 Task: Create Workspace ERP Systems Workspace description Forecast sales and track projections. Workspace type Sales CRM
Action: Mouse moved to (299, 60)
Screenshot: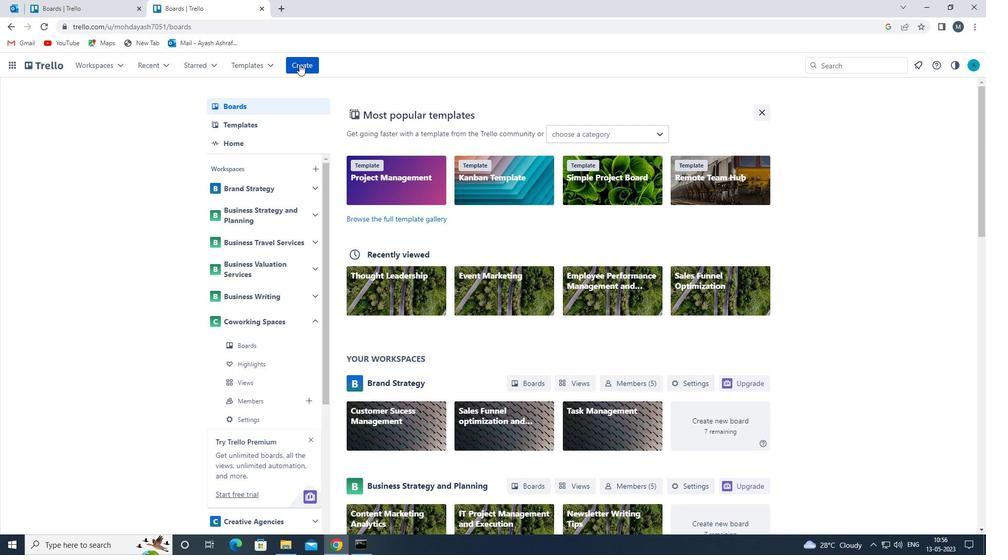 
Action: Mouse pressed left at (299, 60)
Screenshot: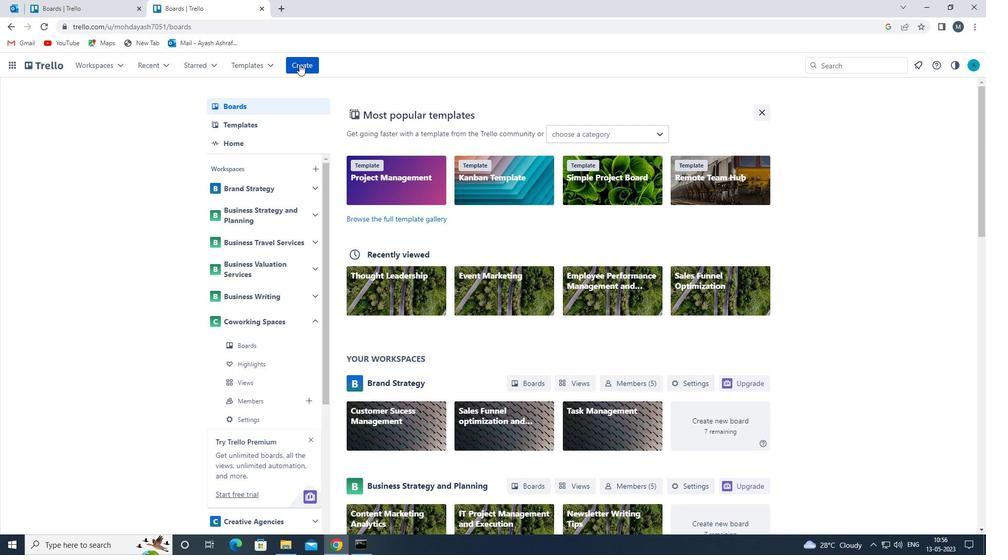 
Action: Mouse moved to (339, 167)
Screenshot: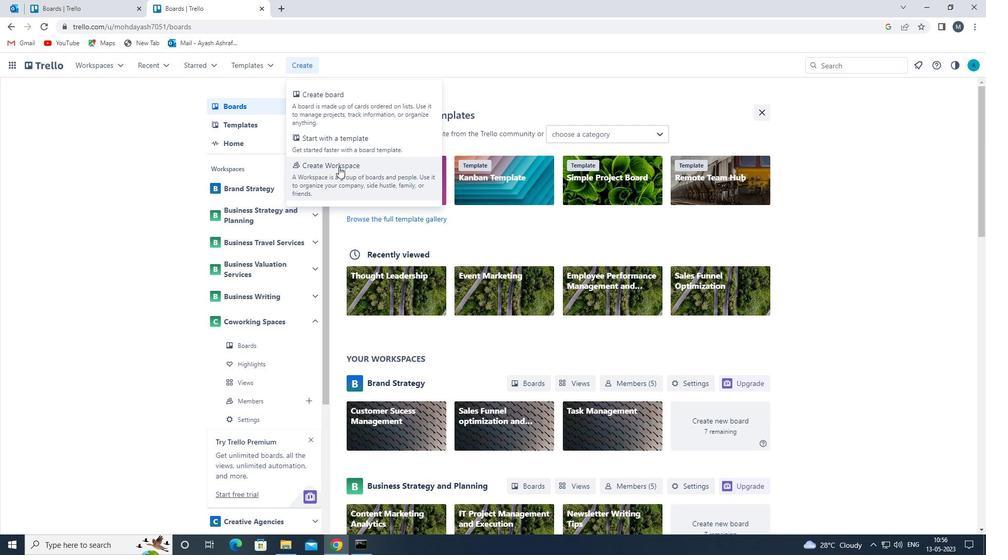 
Action: Mouse pressed left at (339, 167)
Screenshot: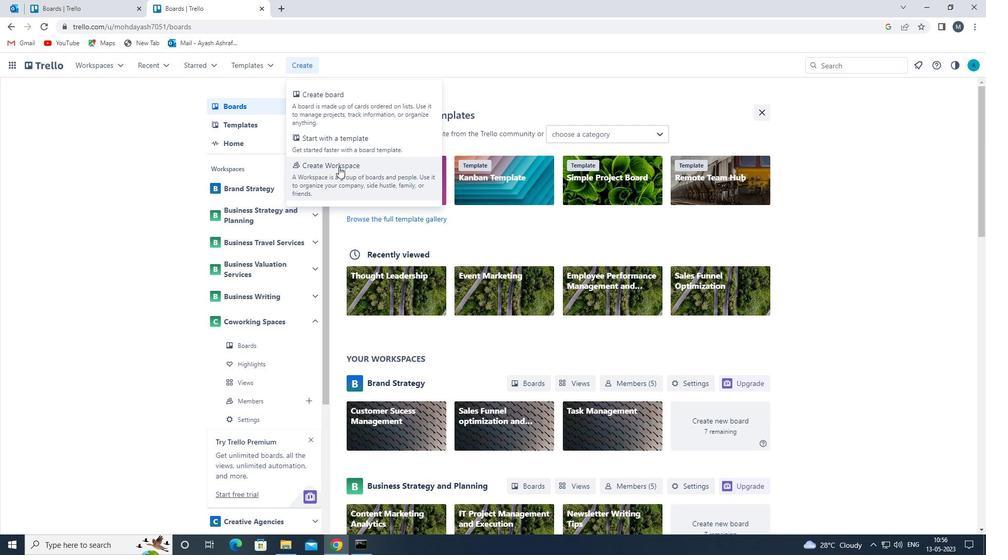 
Action: Mouse moved to (333, 196)
Screenshot: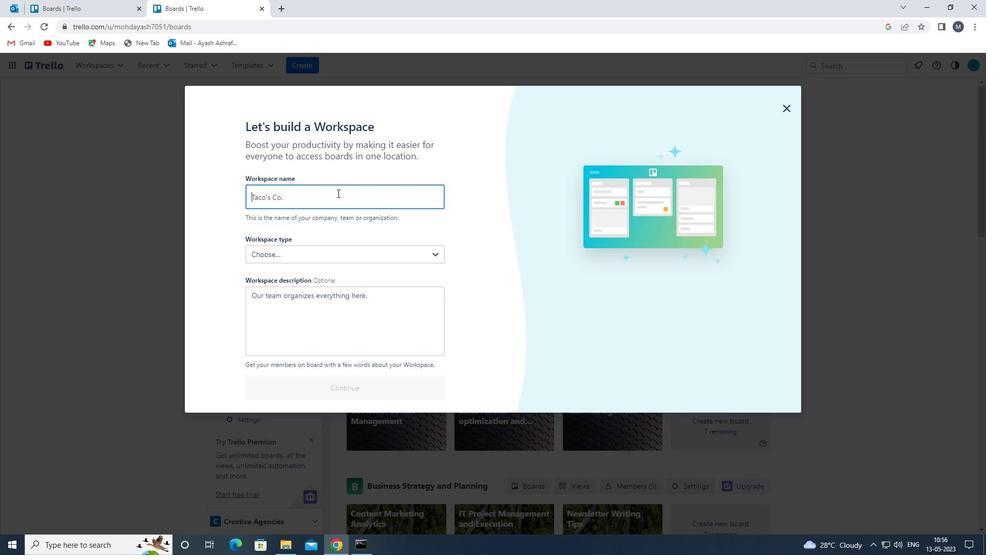 
Action: Mouse pressed left at (333, 196)
Screenshot: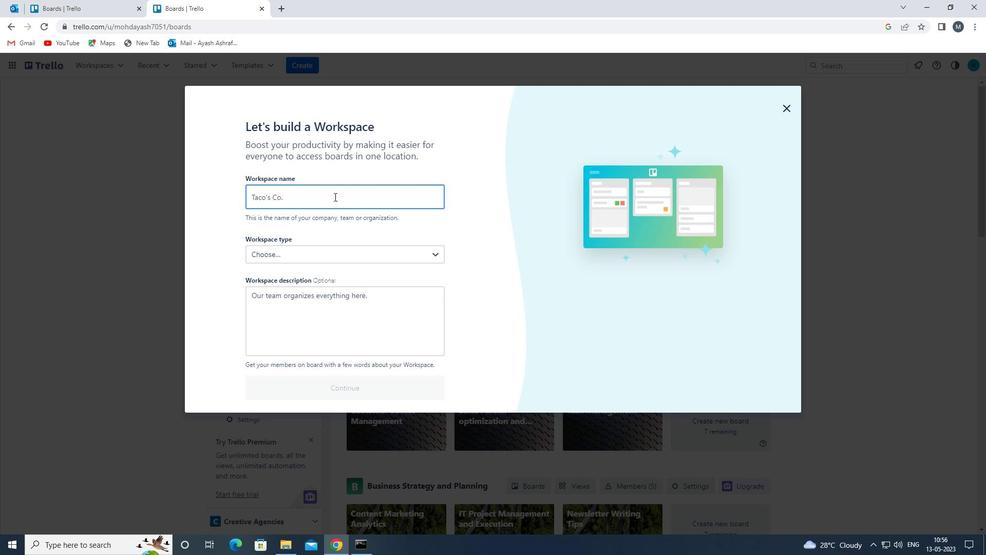 
Action: Key pressed <Key.shift><Key.shift><Key.shift><Key.shift><Key.shift><Key.shift><Key.shift>E<Key.shift><Key.shift><Key.shift><Key.shift><Key.shift><Key.shift><Key.shift><Key.shift><Key.shift><Key.shift><Key.shift><Key.shift><Key.shift><Key.shift><Key.shift><Key.shift><Key.shift><Key.shift><Key.shift><Key.shift><Key.shift><Key.shift><Key.shift><Key.shift><Key.shift><Key.shift><Key.shift><Key.shift><Key.shift><Key.shift><Key.shift><Key.shift><Key.shift><Key.shift><Key.shift><Key.shift><Key.shift><Key.shift><Key.shift><Key.shift><Key.shift><Key.shift>RP<Key.space><Key.shift>SYSTEMS<Key.space>
Screenshot: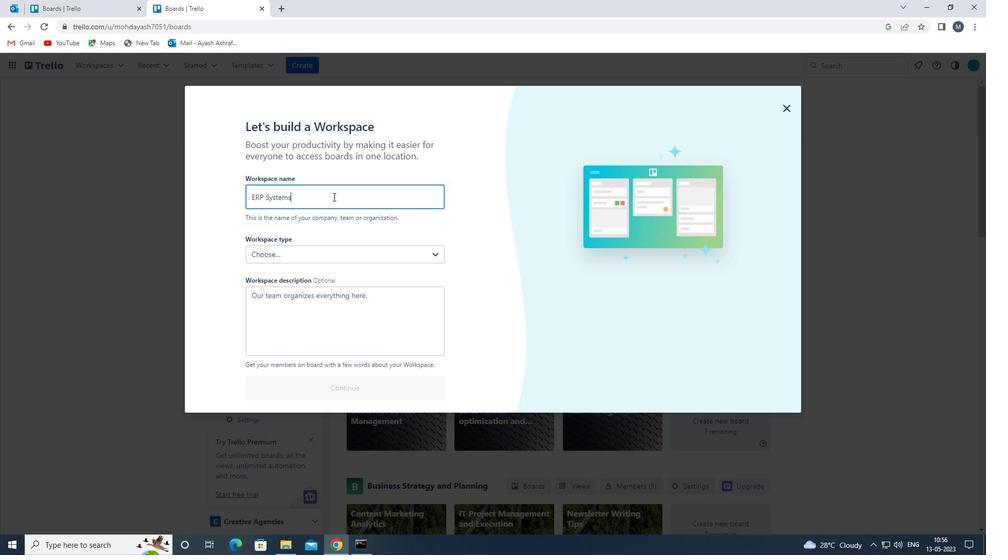 
Action: Mouse moved to (309, 259)
Screenshot: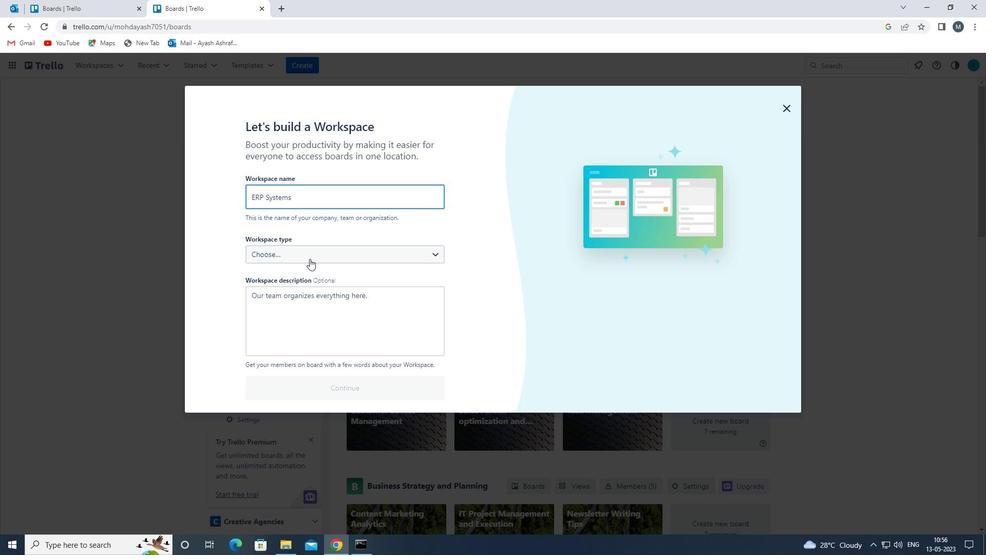 
Action: Mouse pressed left at (309, 259)
Screenshot: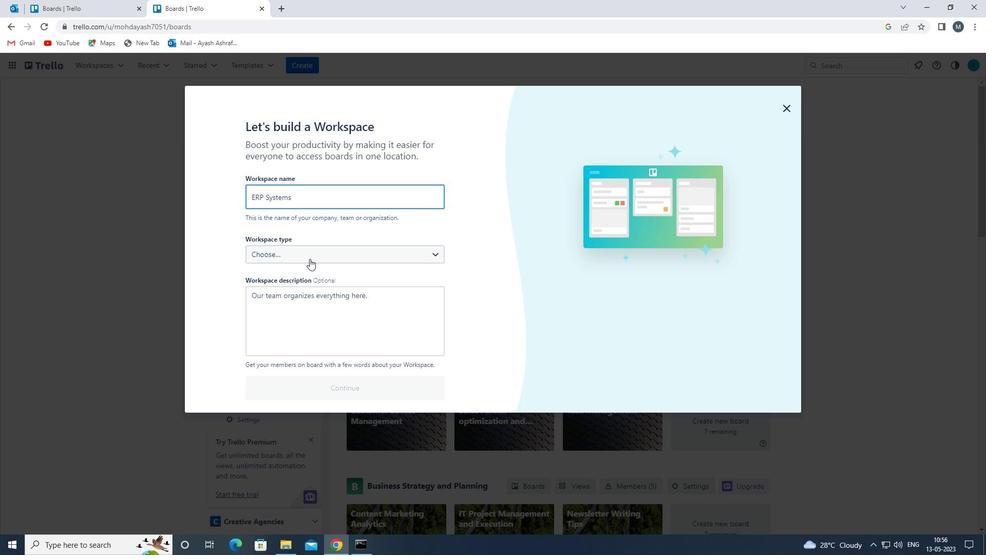 
Action: Mouse moved to (310, 350)
Screenshot: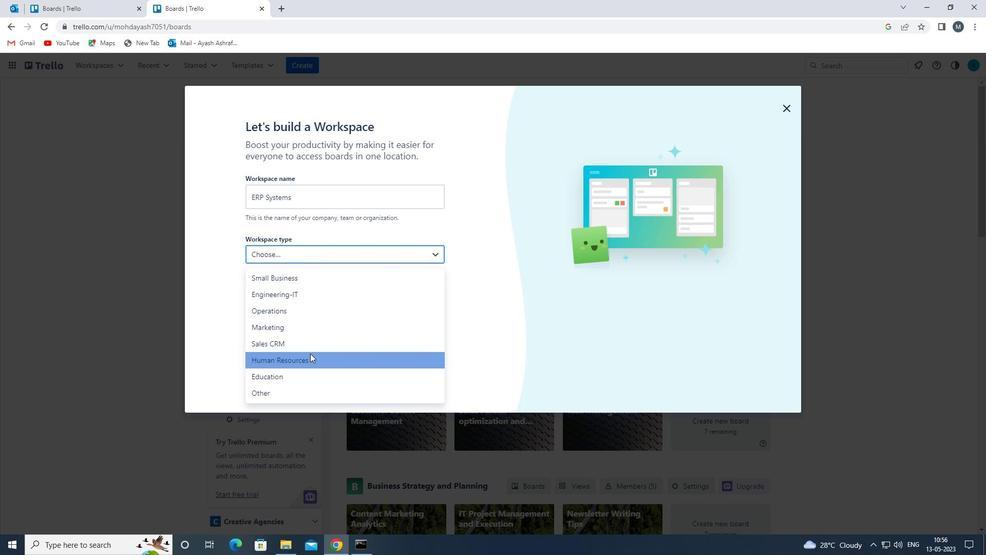 
Action: Mouse pressed left at (310, 350)
Screenshot: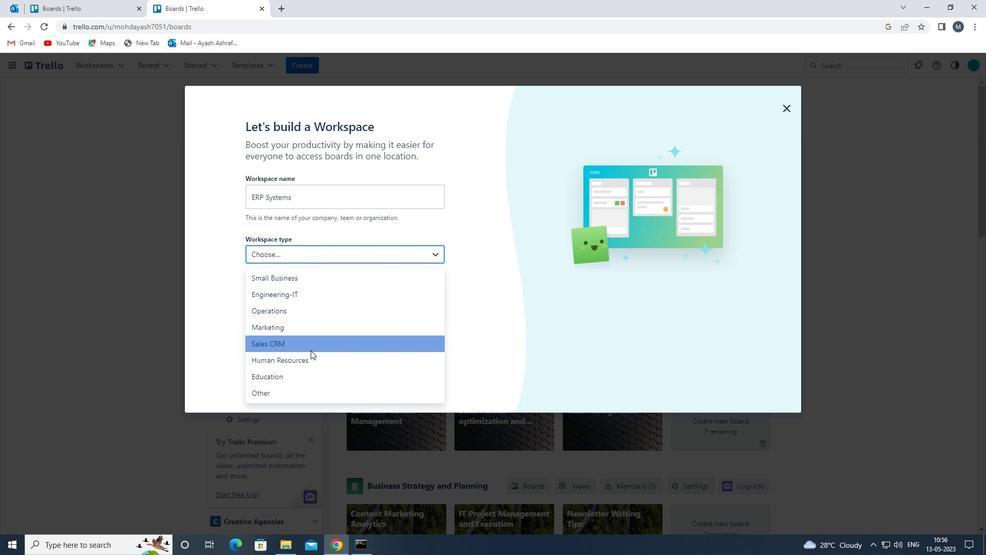 
Action: Mouse moved to (291, 316)
Screenshot: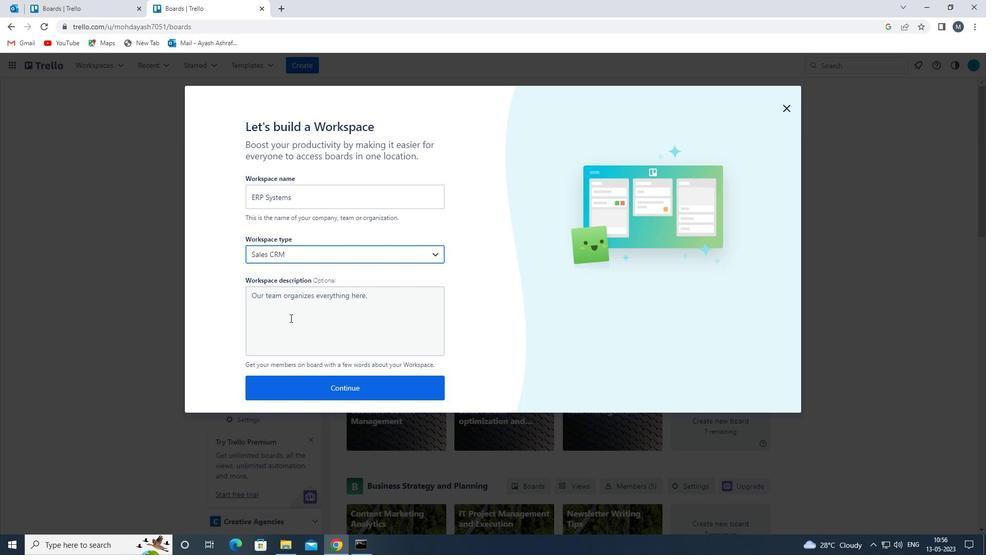
Action: Mouse pressed left at (291, 316)
Screenshot: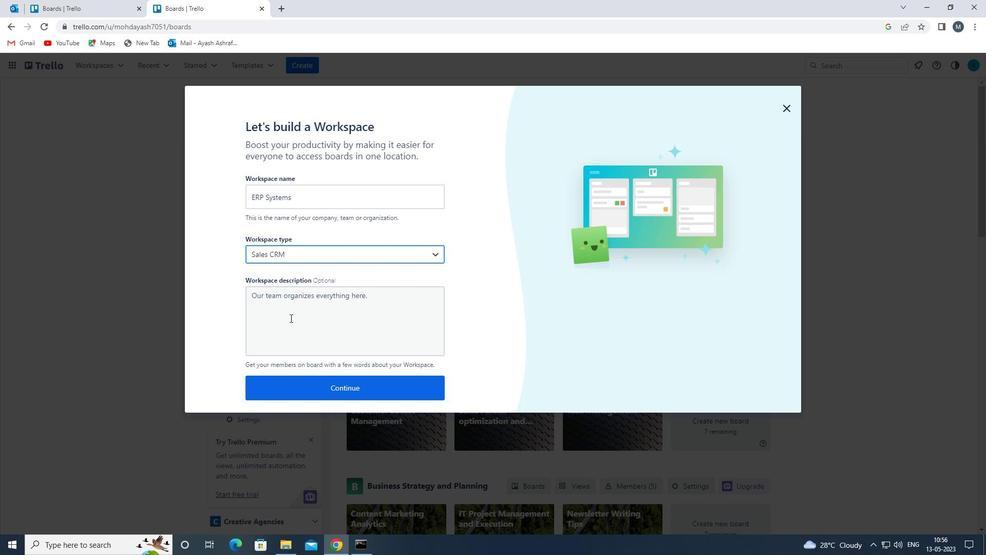 
Action: Mouse moved to (291, 315)
Screenshot: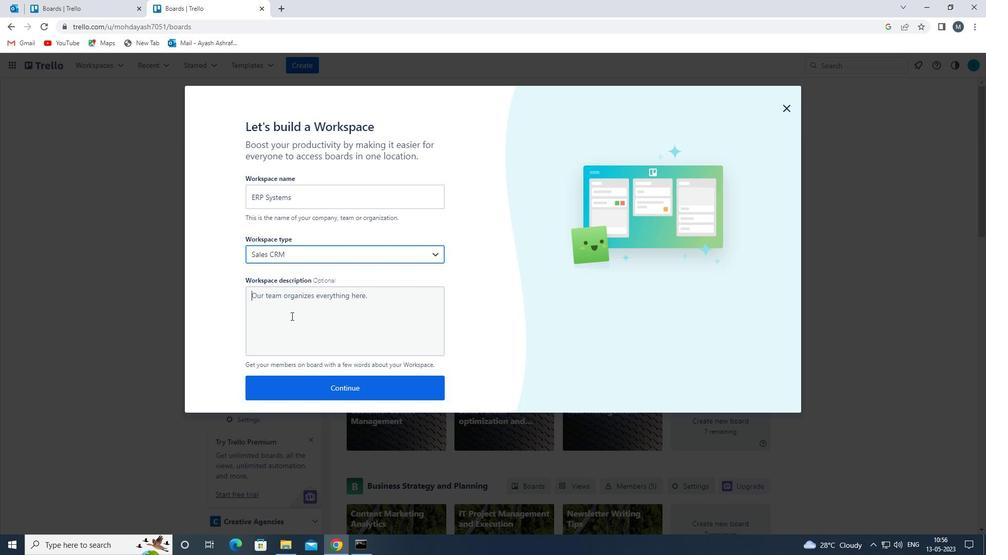 
Action: Key pressed <Key.shift><Key.shift>FORECAST<Key.space><Key.shift>SALES<Key.space>AND<Key.space>TRACK<Key.space>PROJECTIONS<Key.space><Key.backspace>.
Screenshot: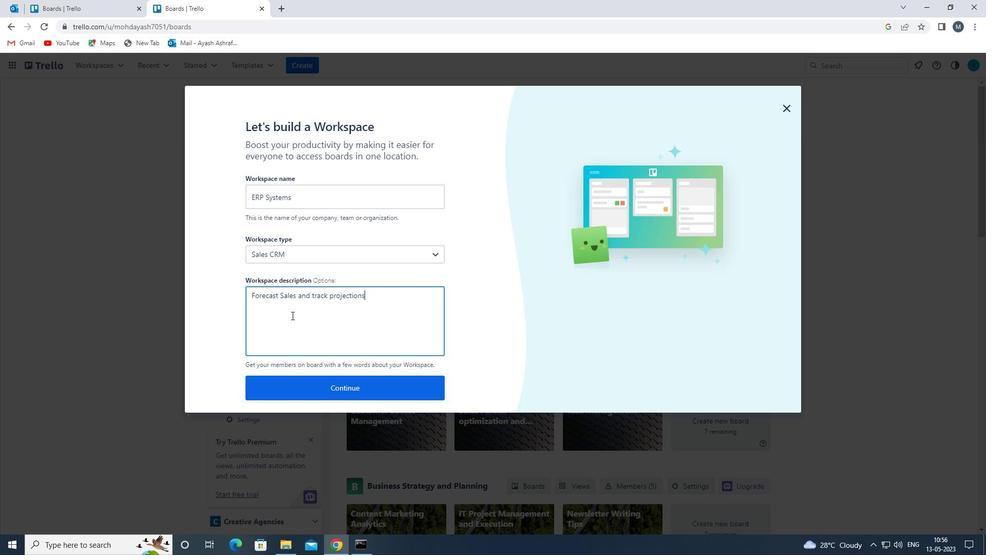 
Action: Mouse moved to (324, 392)
Screenshot: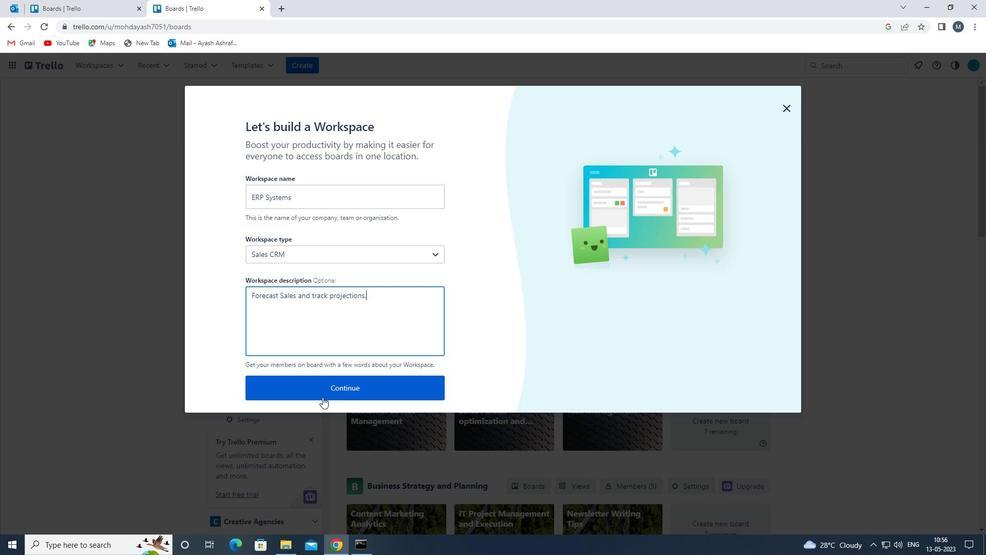 
Action: Mouse pressed left at (324, 392)
Screenshot: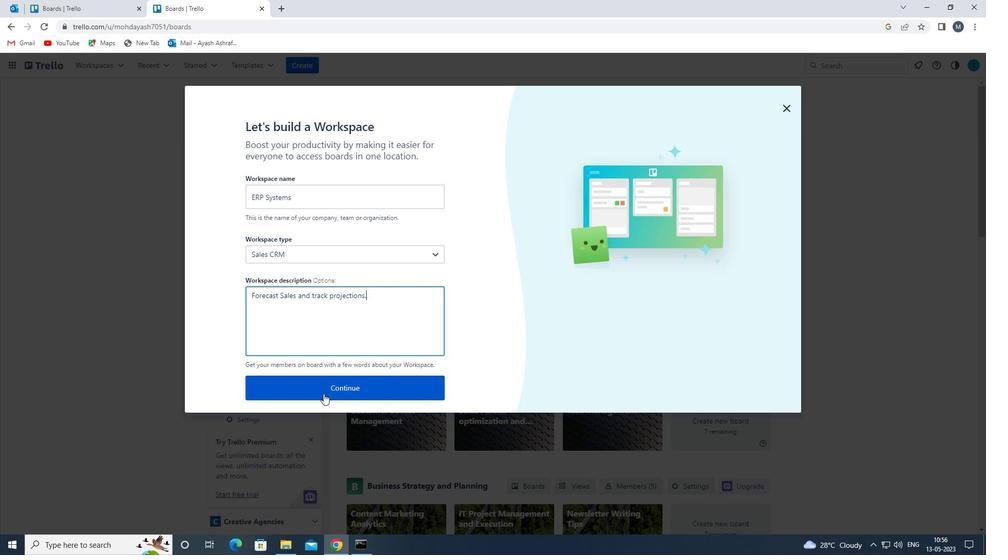 
Action: Mouse scrolled (324, 393) with delta (0, 0)
Screenshot: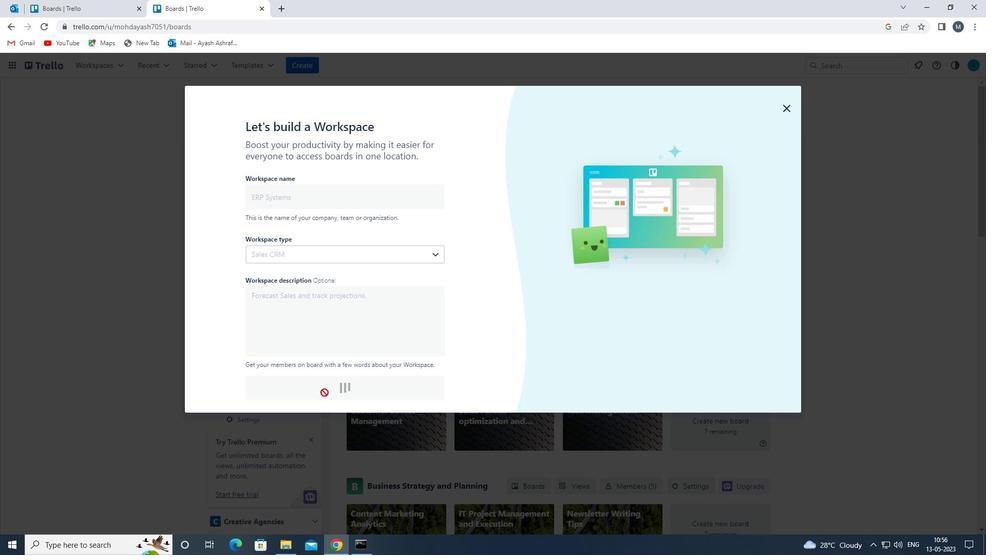 
Action: Mouse scrolled (324, 393) with delta (0, 0)
Screenshot: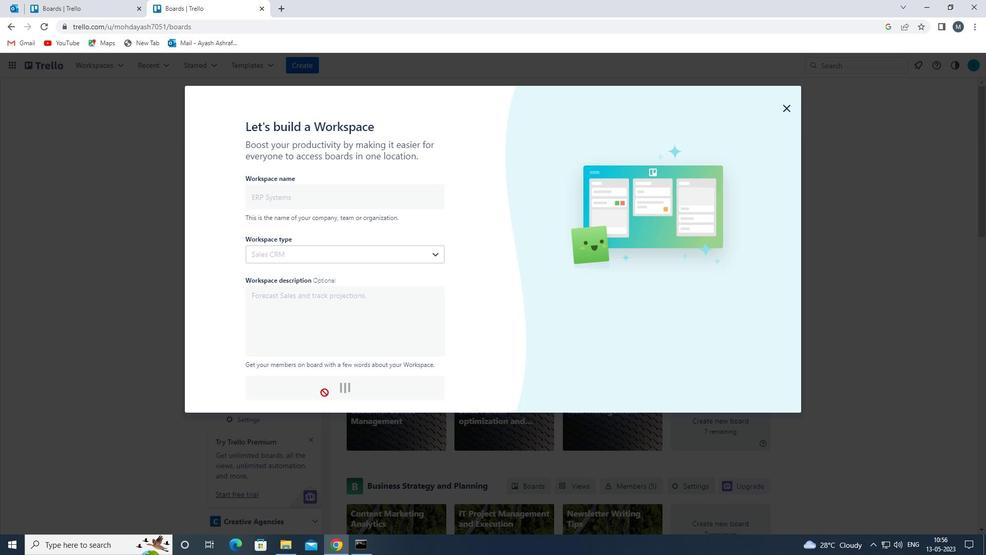 
Action: Mouse scrolled (324, 393) with delta (0, 0)
Screenshot: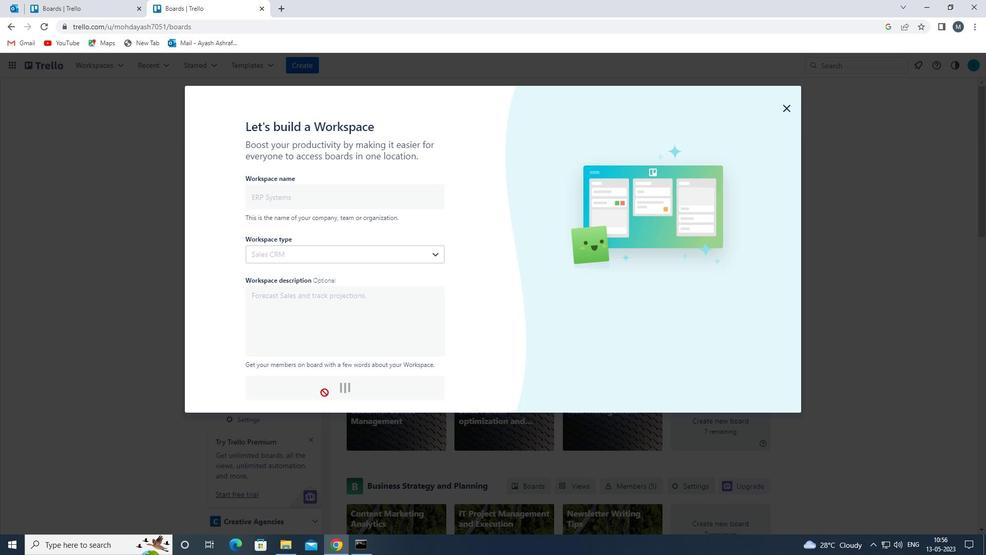 
Action: Mouse scrolled (324, 393) with delta (0, 0)
Screenshot: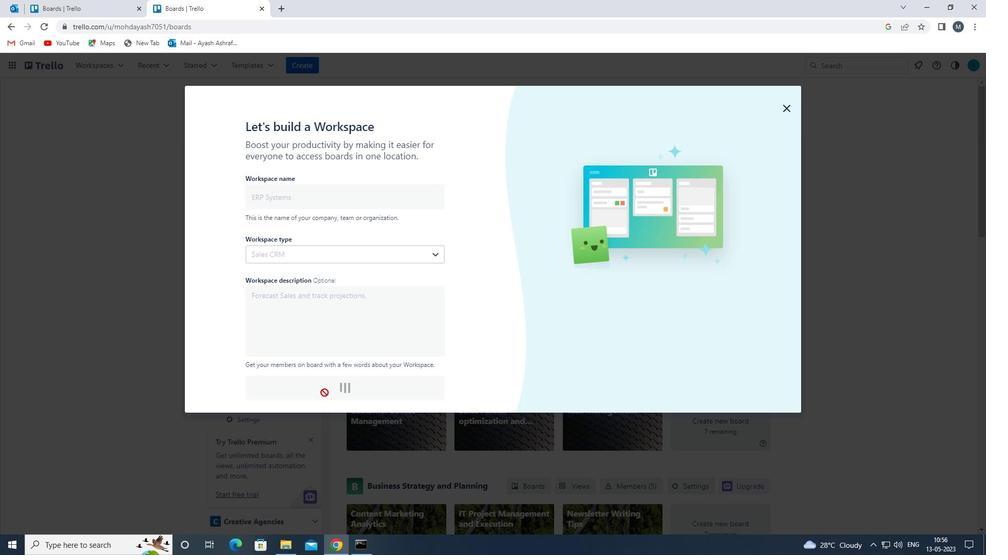 
Action: Mouse scrolled (324, 393) with delta (0, 0)
Screenshot: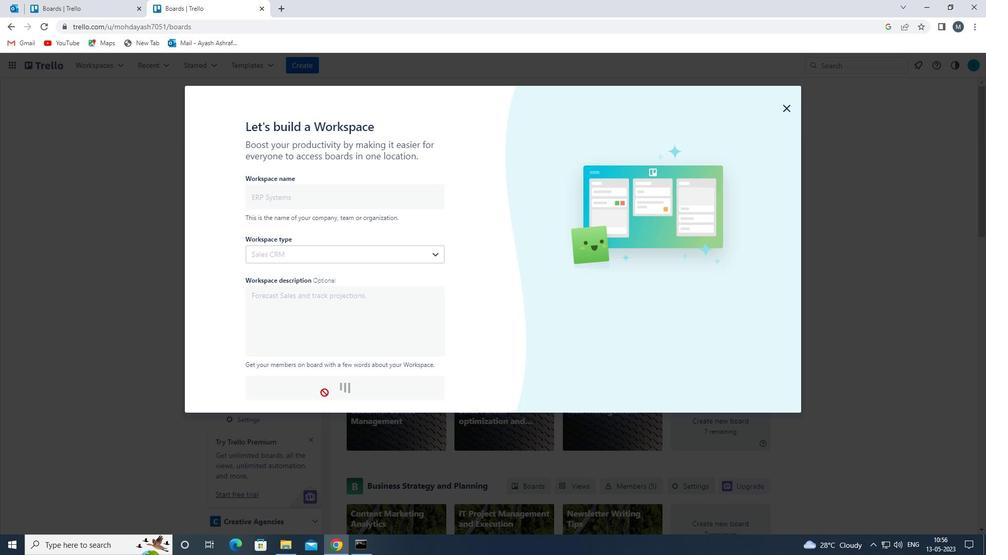 
